 Task: Click on Start the hosting
Action: Mouse moved to (852, 551)
Screenshot: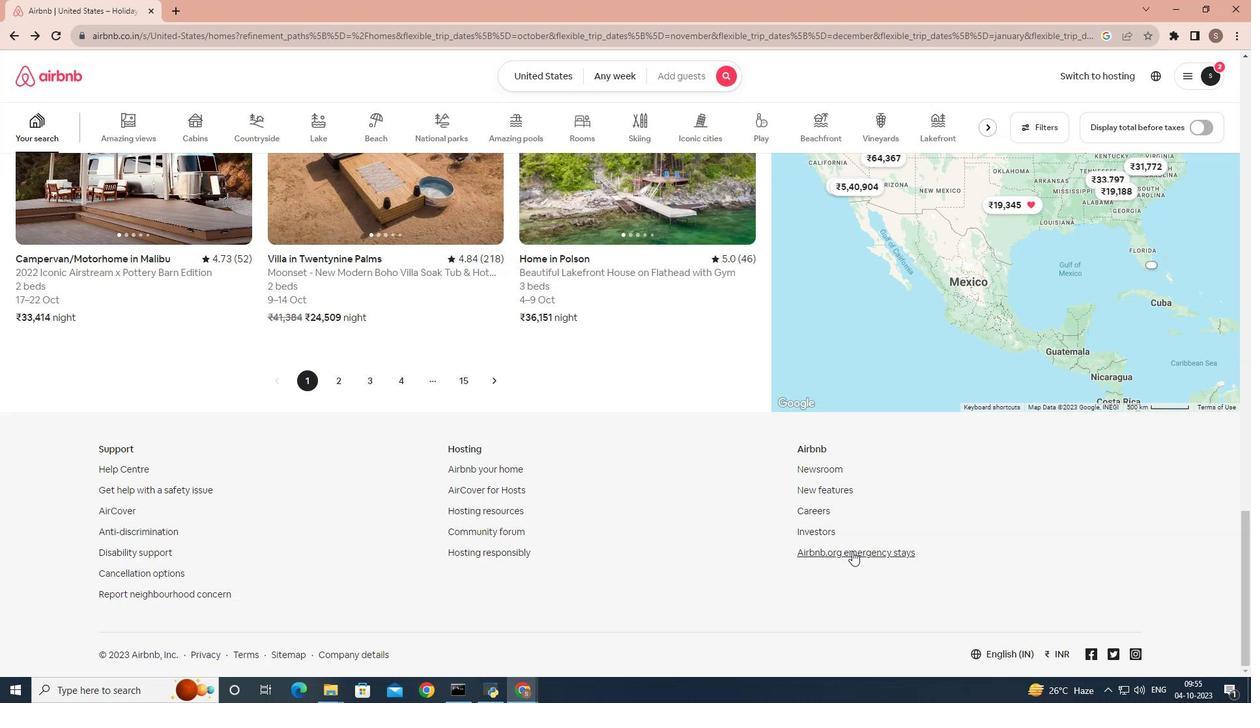 
Action: Mouse pressed left at (852, 551)
Screenshot: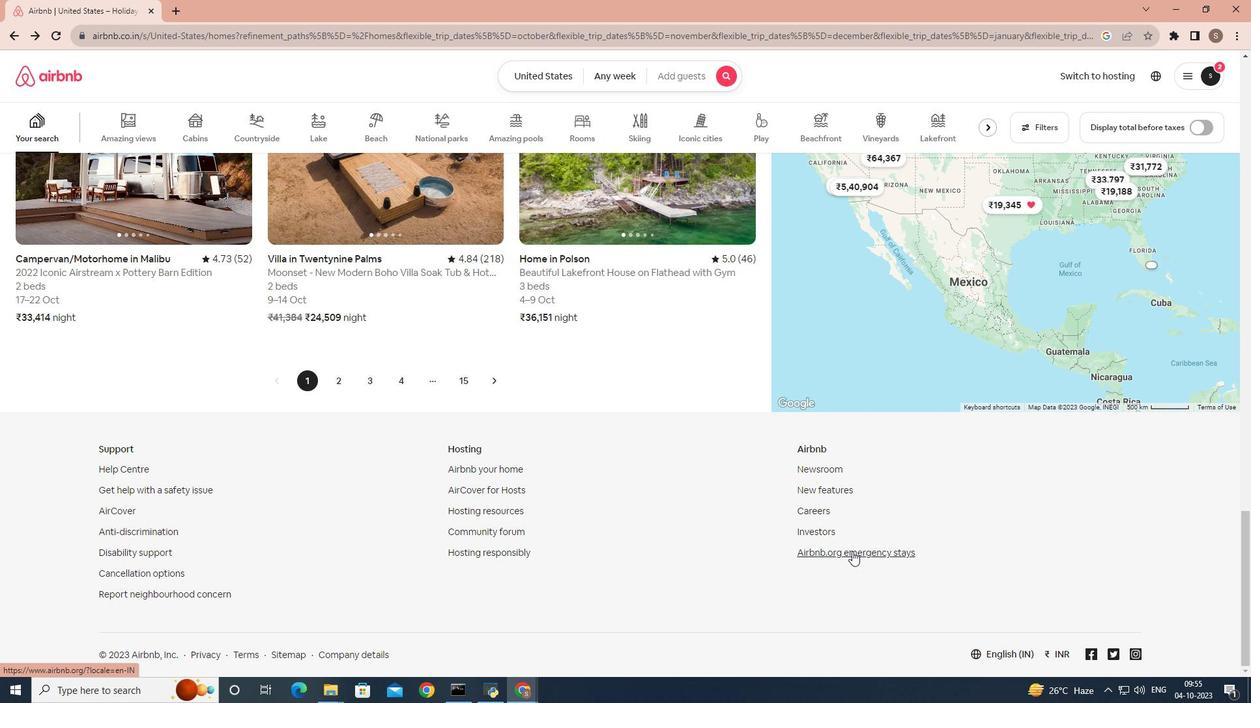 
Action: Mouse moved to (826, 263)
Screenshot: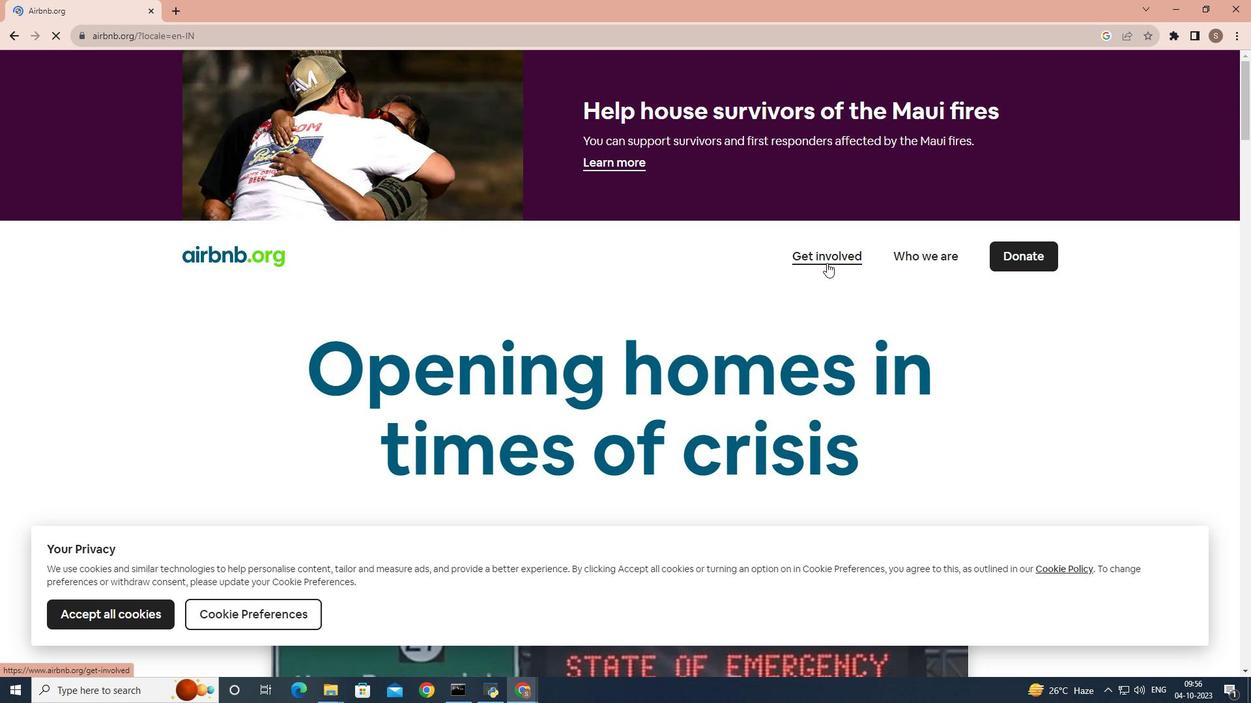 
Action: Mouse pressed left at (826, 263)
Screenshot: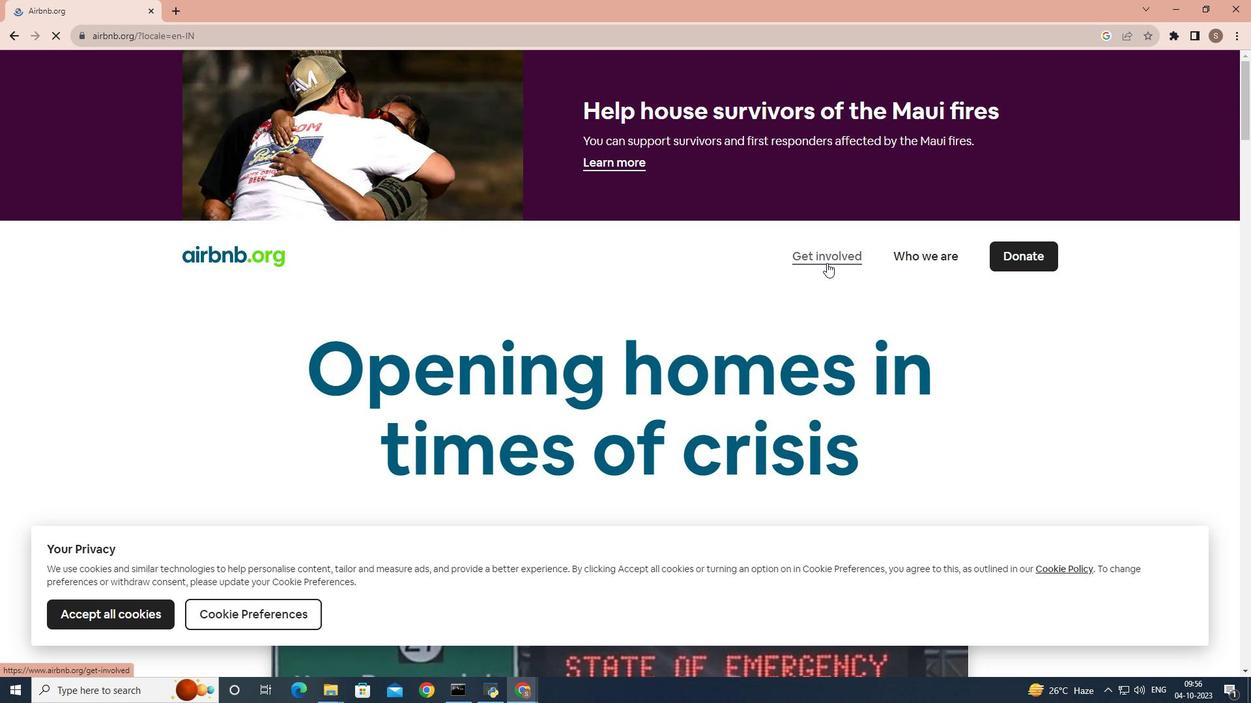 
Action: Mouse moved to (238, 440)
Screenshot: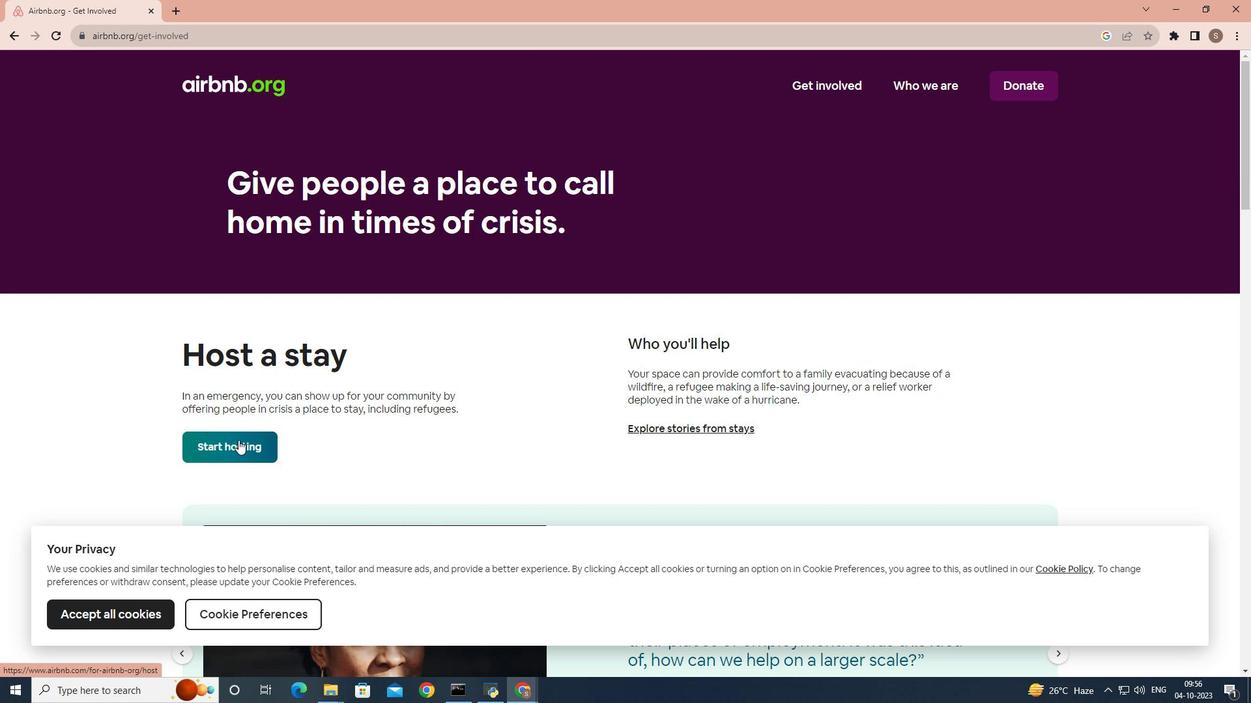 
Action: Mouse pressed left at (238, 440)
Screenshot: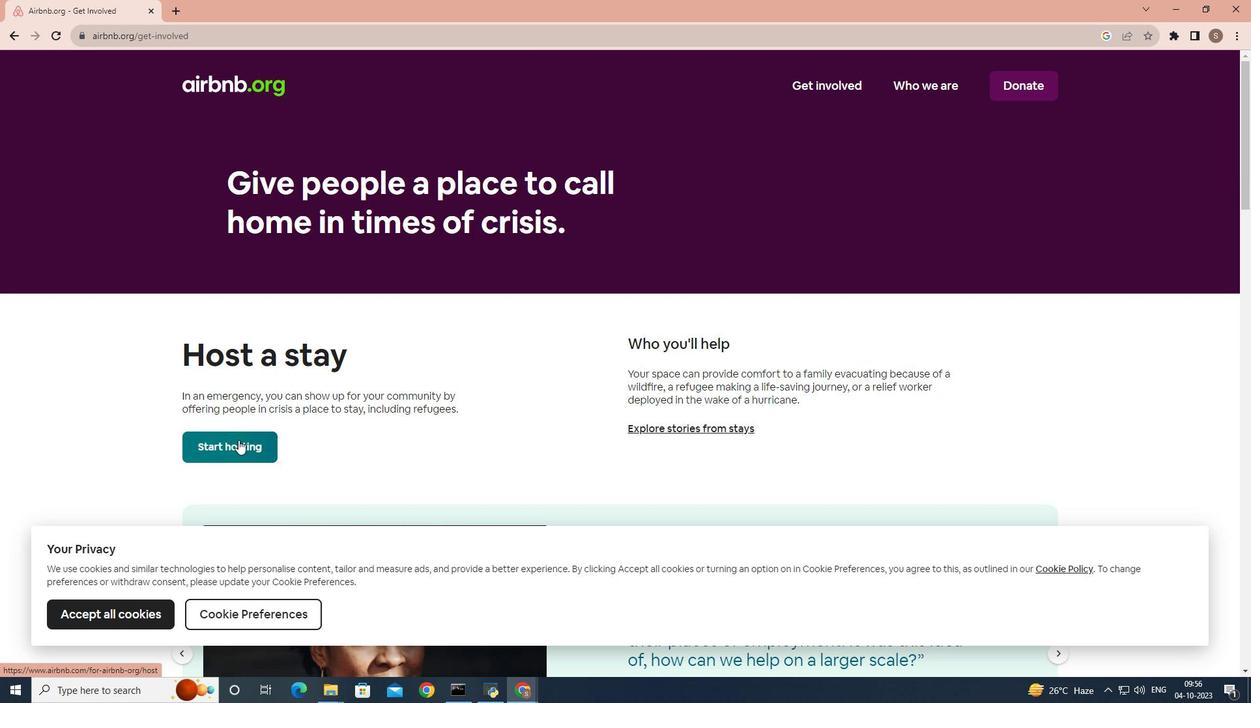 
